 Task: Create a sub task Gather and Analyse Requirements for the task  Add support for user-generated content and comments in the project VentureTech , assign it to team member softage.9@softage.net and update the status of the sub task to  At Risk , set the priority of the sub task to Medium.
Action: Mouse moved to (50, 324)
Screenshot: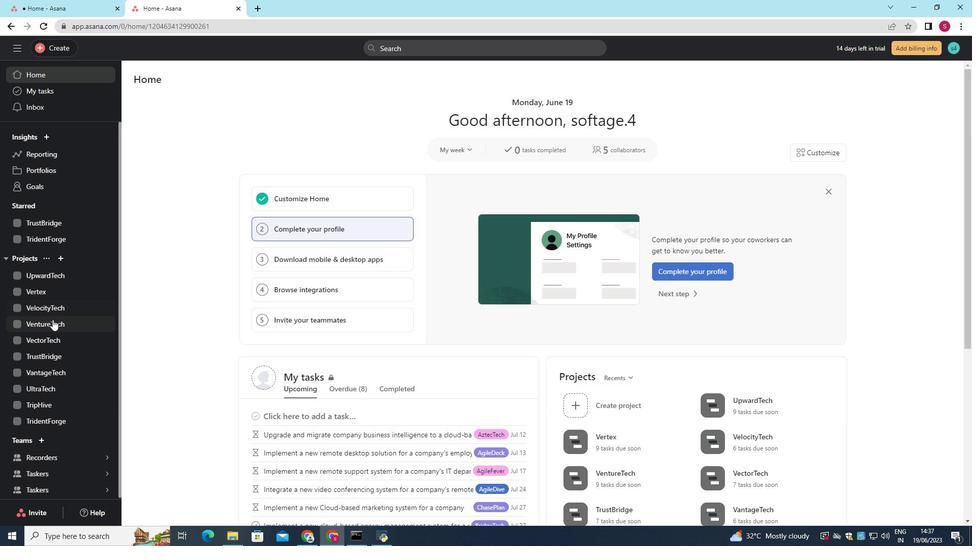 
Action: Mouse pressed left at (50, 324)
Screenshot: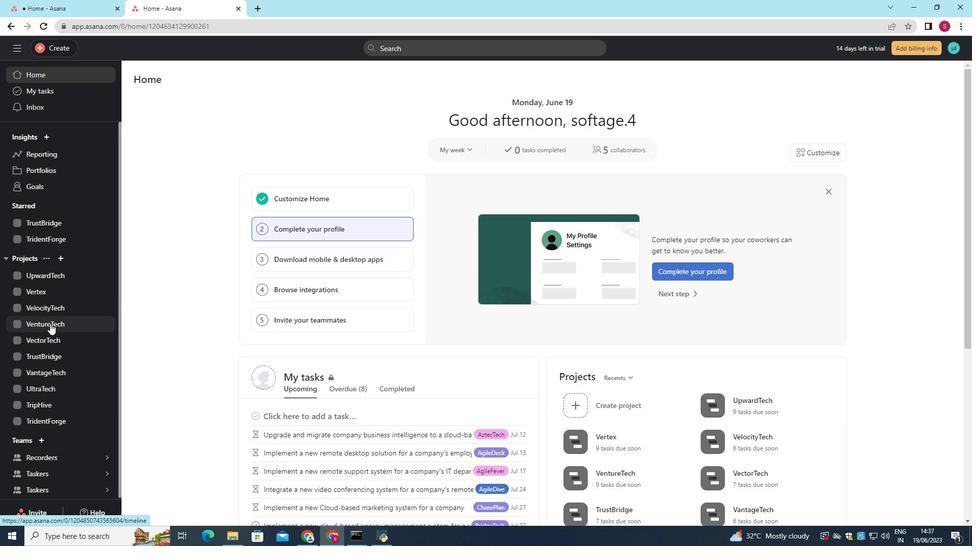 
Action: Mouse moved to (385, 258)
Screenshot: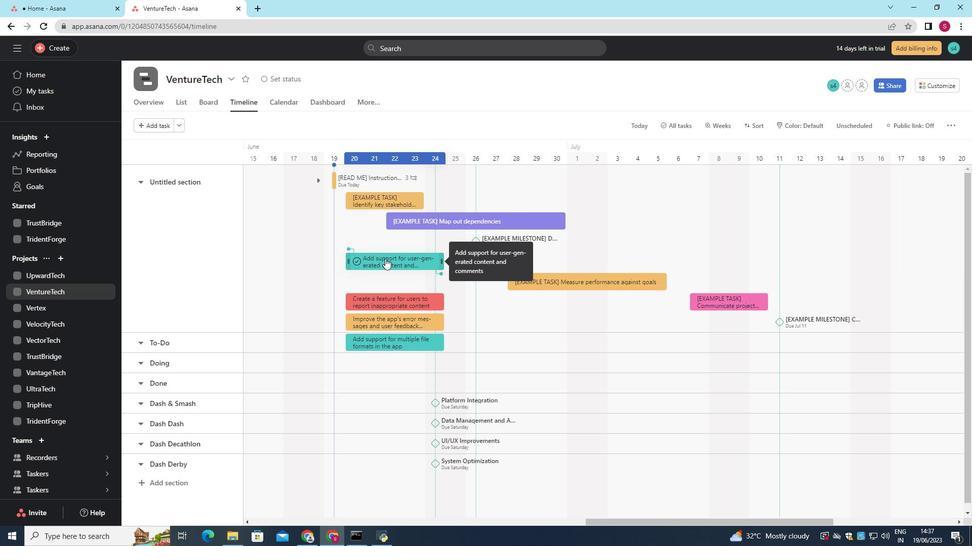 
Action: Mouse pressed left at (385, 258)
Screenshot: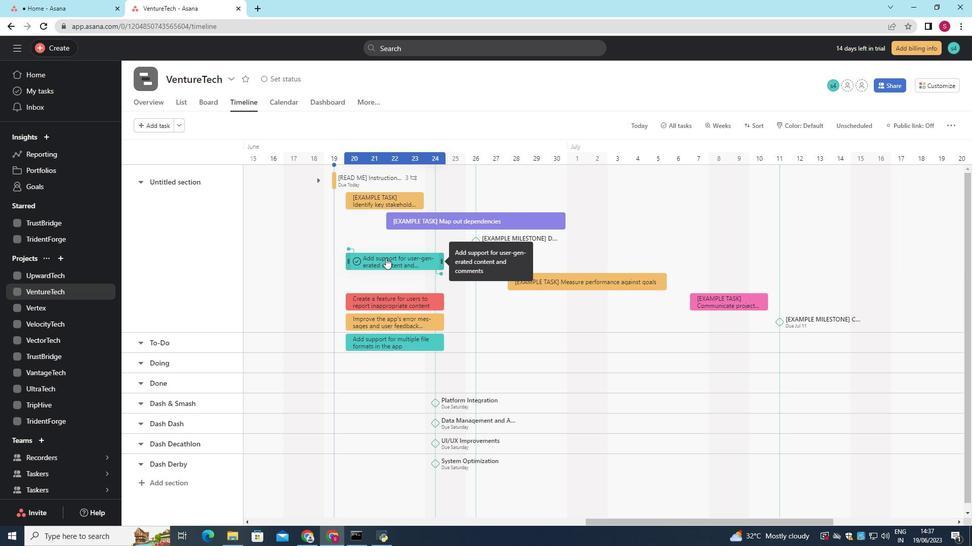 
Action: Mouse moved to (684, 356)
Screenshot: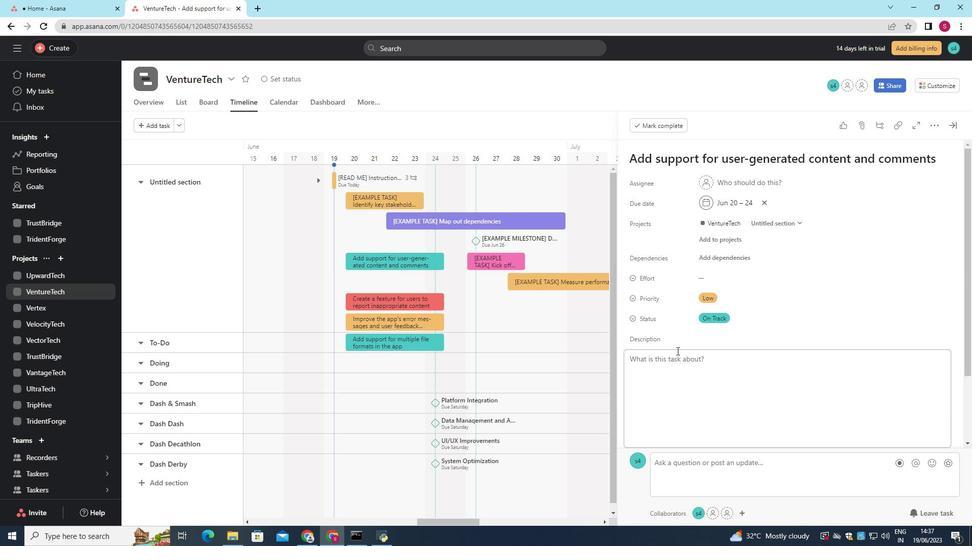 
Action: Mouse scrolled (684, 355) with delta (0, 0)
Screenshot: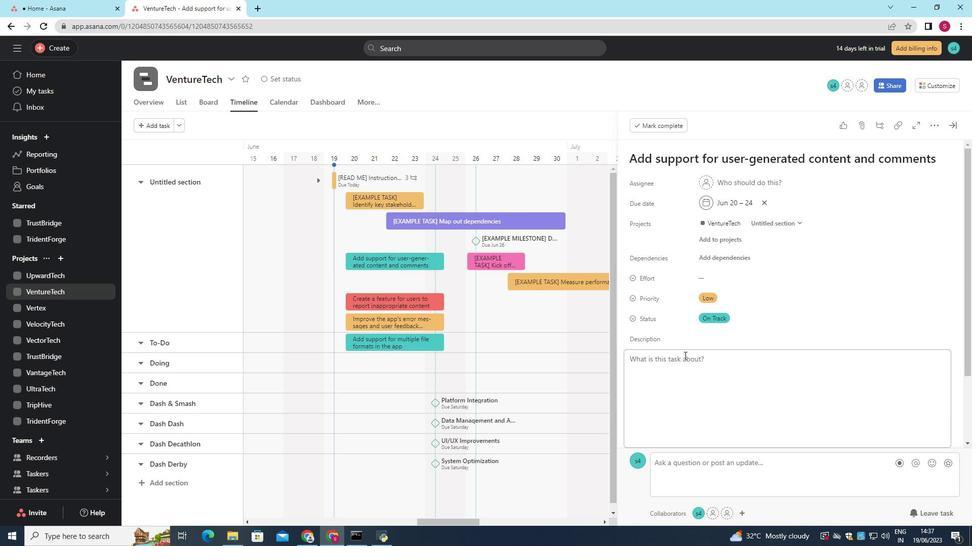 
Action: Mouse scrolled (684, 355) with delta (0, 0)
Screenshot: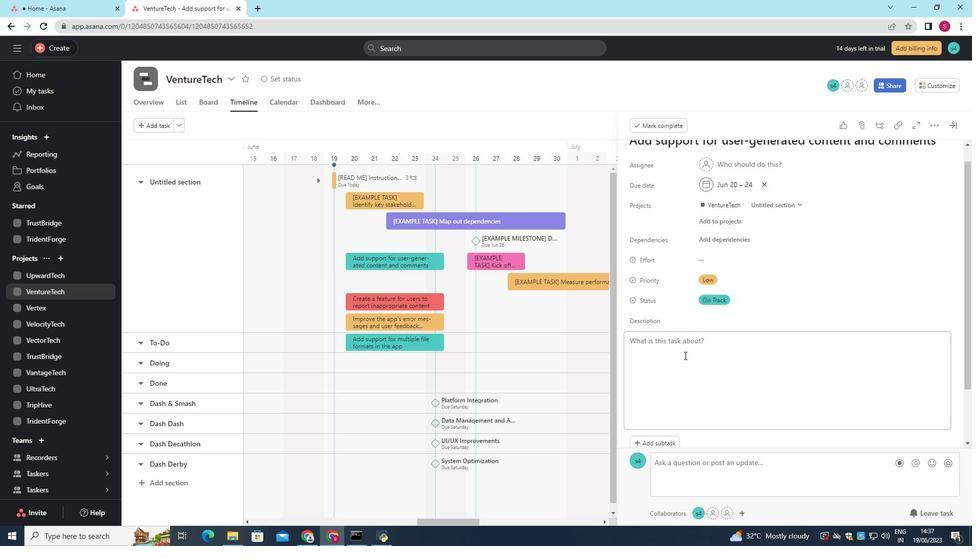 
Action: Mouse scrolled (684, 355) with delta (0, 0)
Screenshot: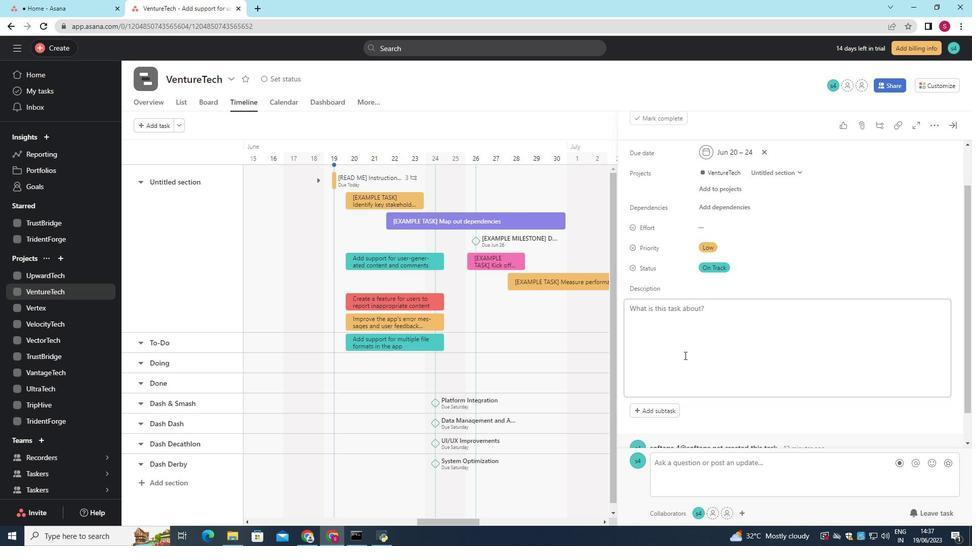 
Action: Mouse moved to (649, 373)
Screenshot: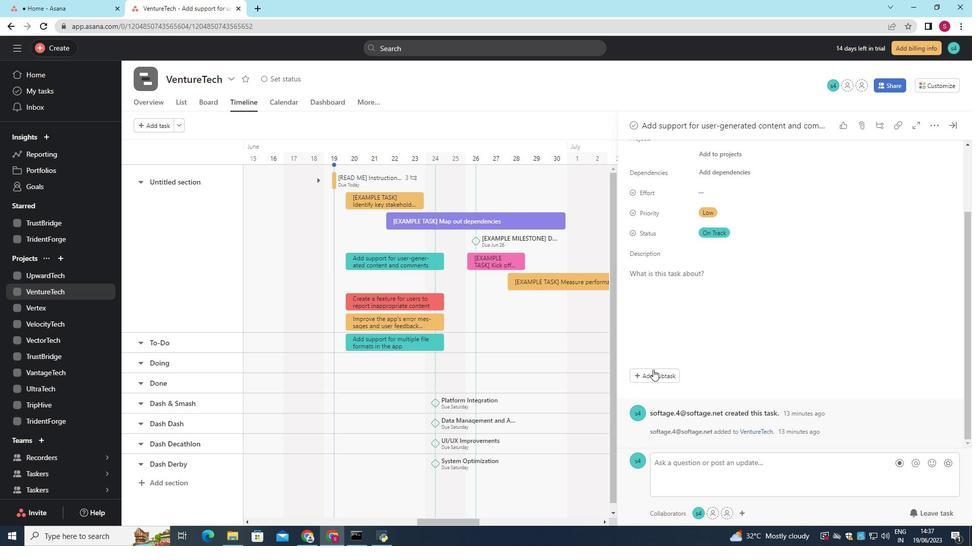 
Action: Mouse pressed left at (649, 373)
Screenshot: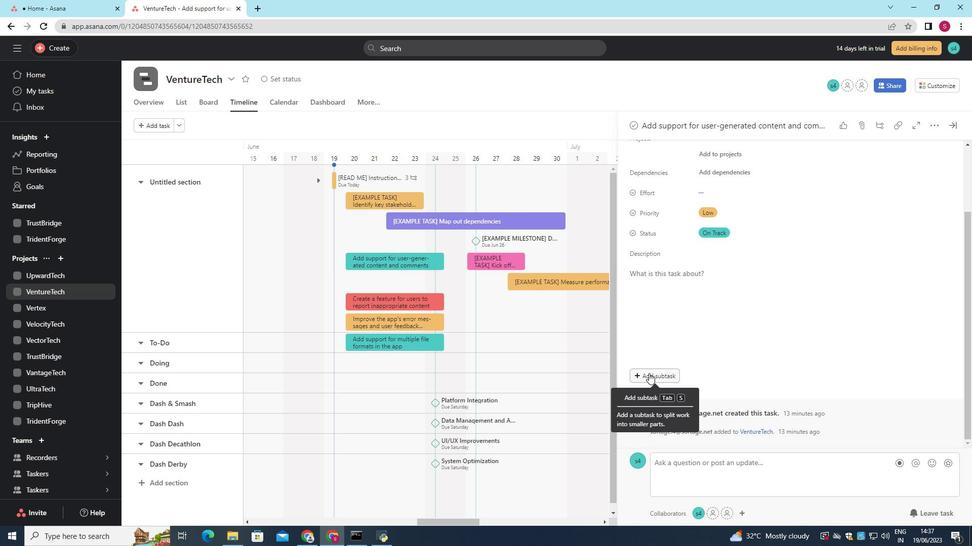 
Action: Mouse moved to (660, 368)
Screenshot: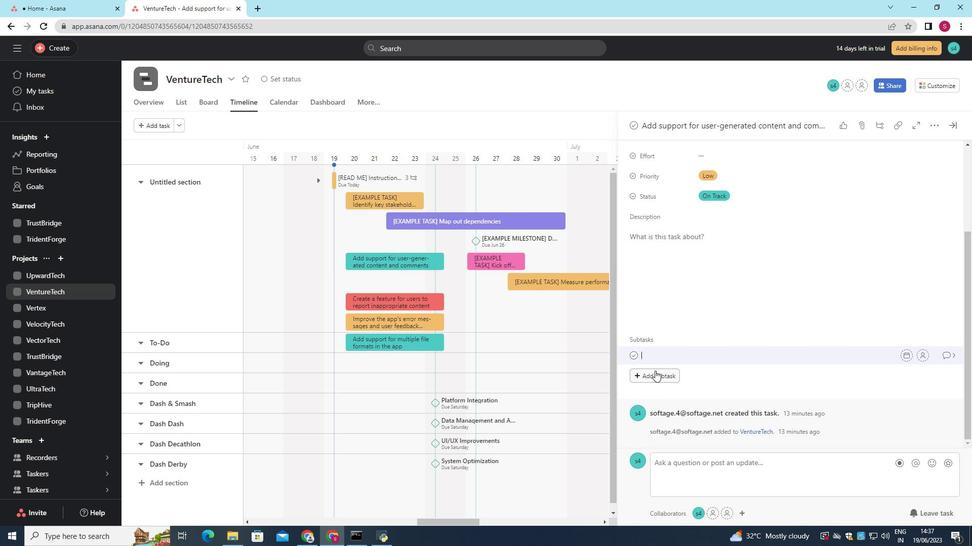 
Action: Key pressed <Key.shift>Gather<Key.space>and<Key.space><Key.shift>Analyse<Key.space><Key.shift>Requirements
Screenshot: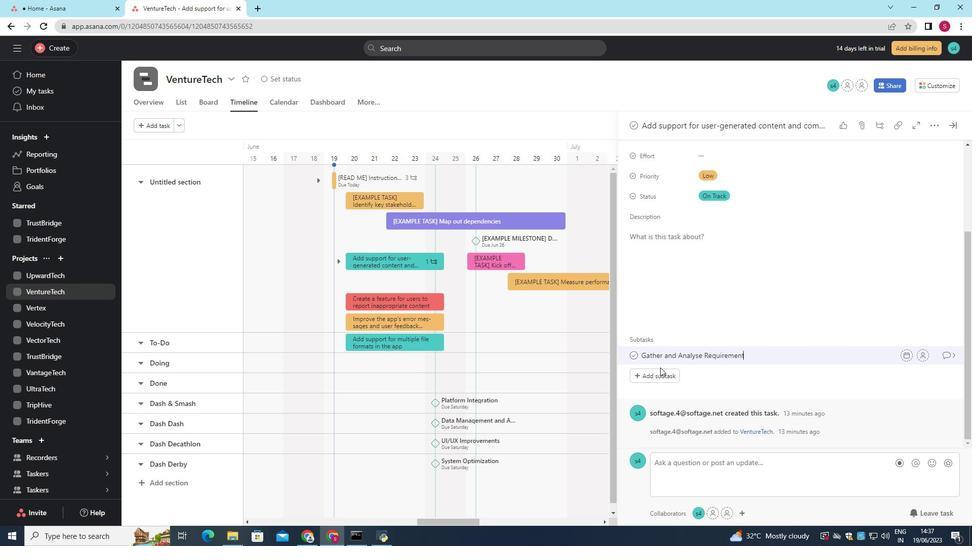 
Action: Mouse moved to (927, 357)
Screenshot: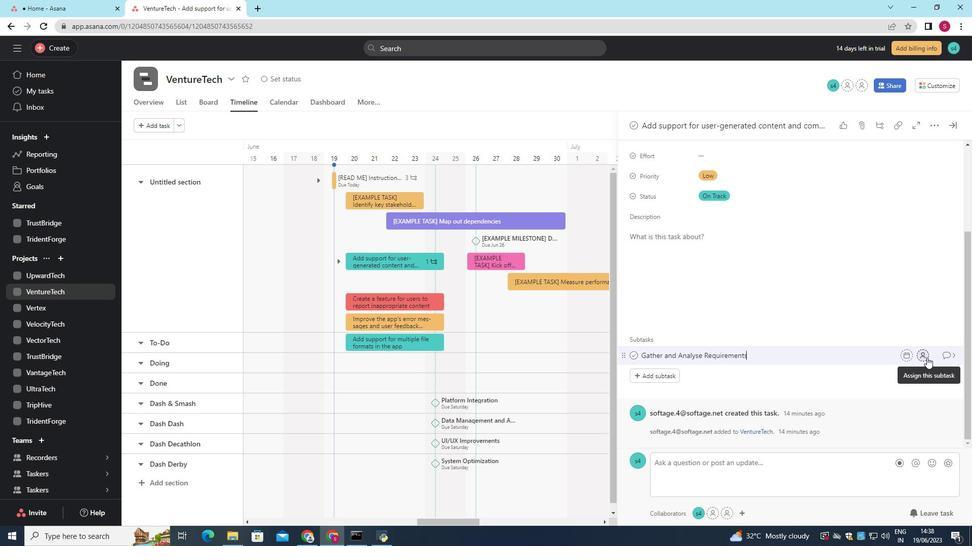 
Action: Mouse pressed left at (927, 357)
Screenshot: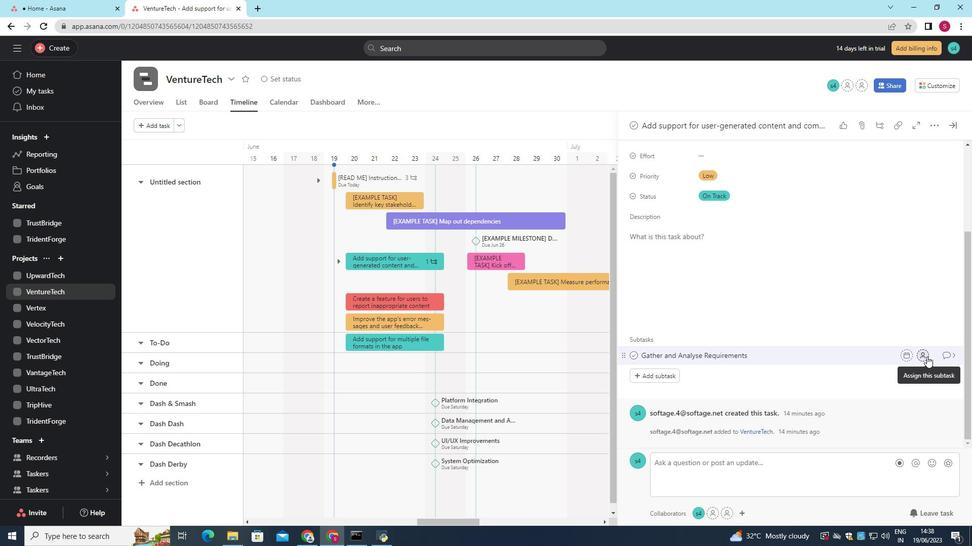 
Action: Mouse moved to (927, 356)
Screenshot: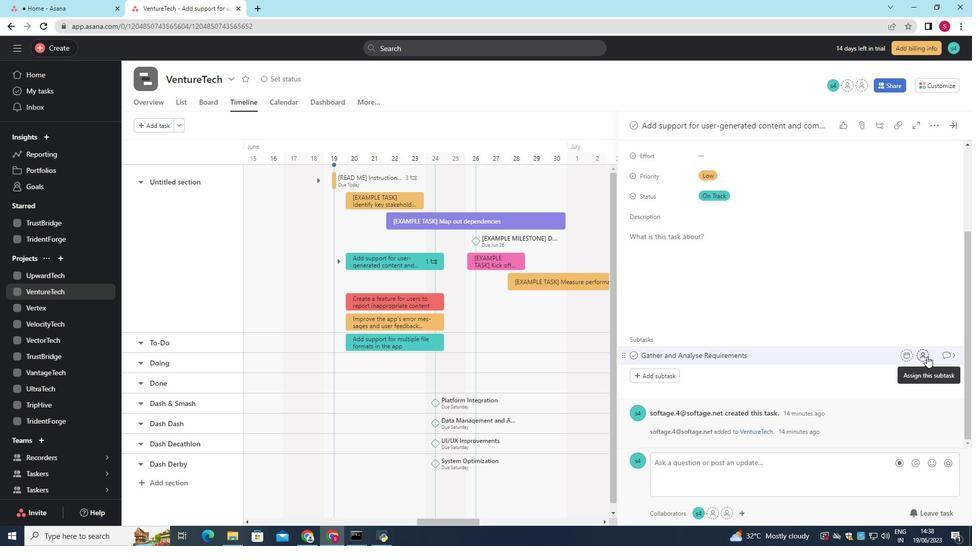 
Action: Key pressed softage.9<Key.shift>@softage.net
Screenshot: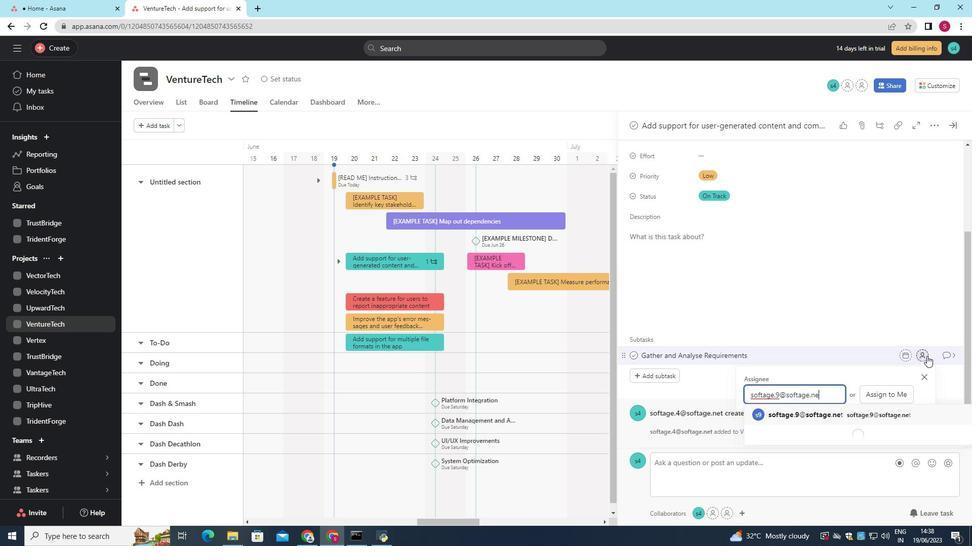 
Action: Mouse moved to (949, 356)
Screenshot: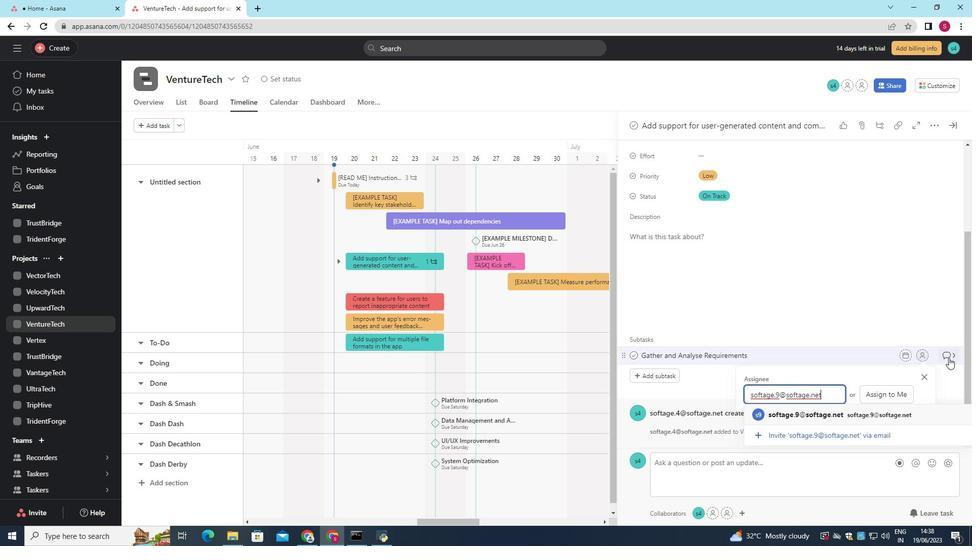 
Action: Mouse pressed left at (949, 356)
Screenshot: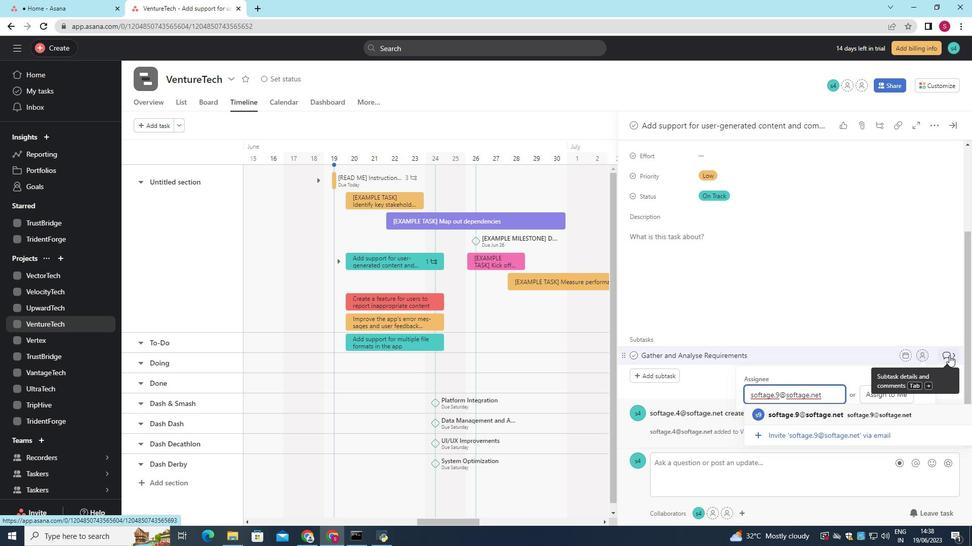 
Action: Mouse moved to (675, 266)
Screenshot: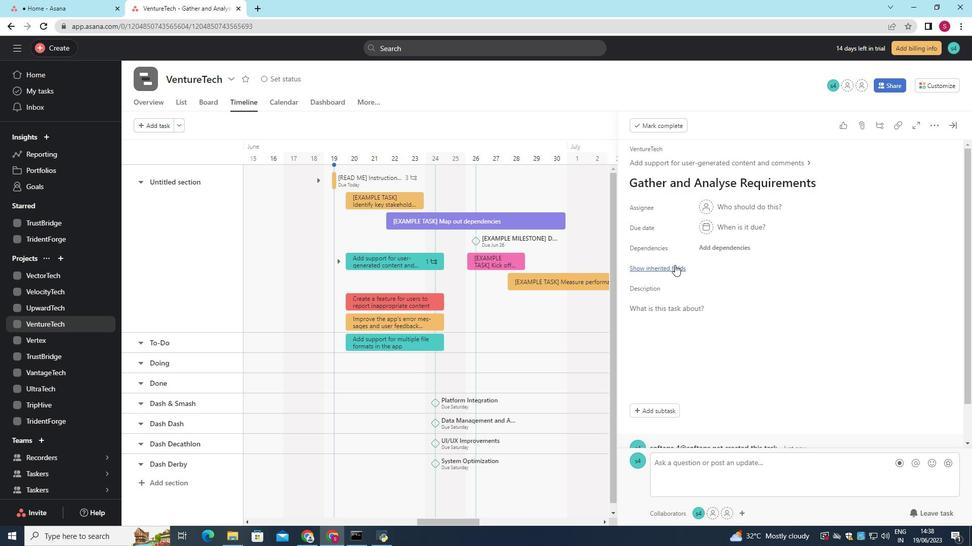 
Action: Mouse pressed left at (675, 266)
Screenshot: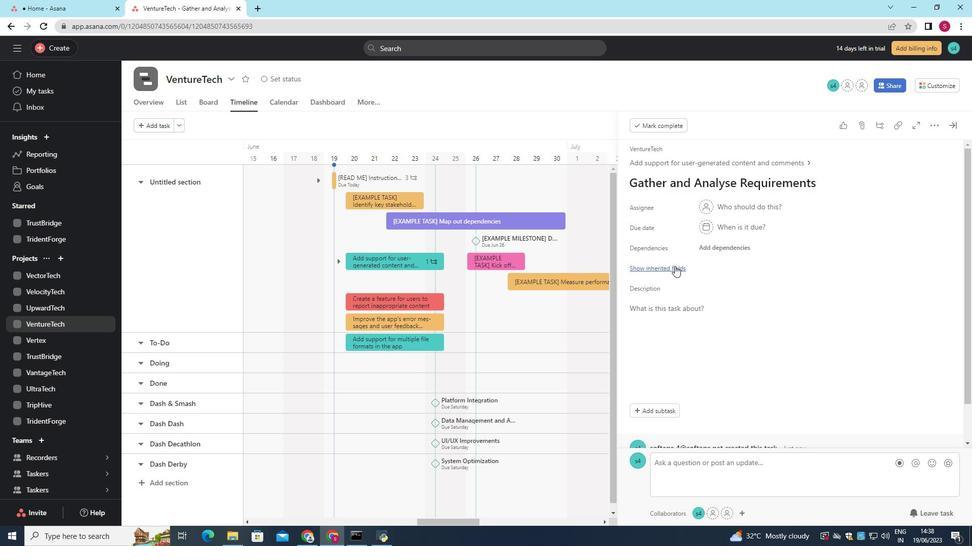 
Action: Mouse moved to (747, 331)
Screenshot: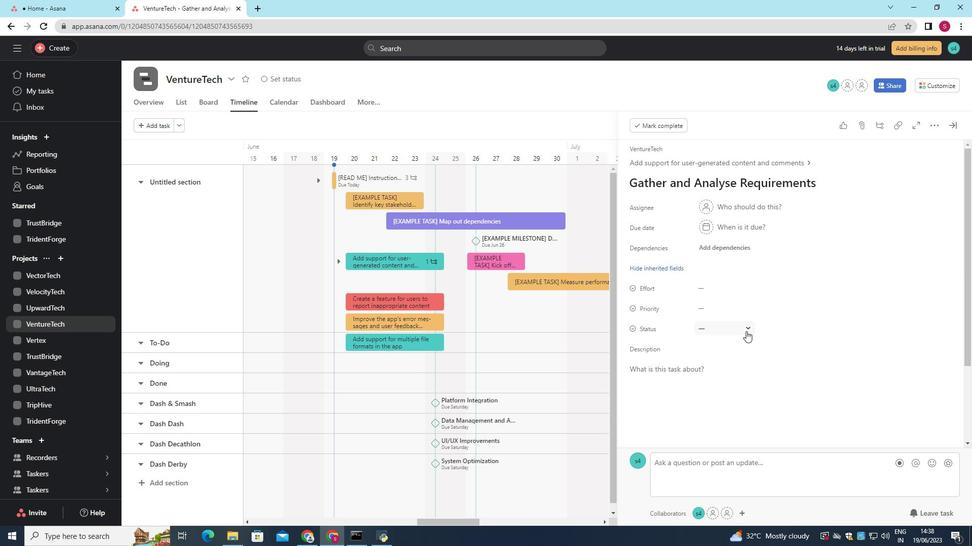 
Action: Mouse pressed left at (747, 331)
Screenshot: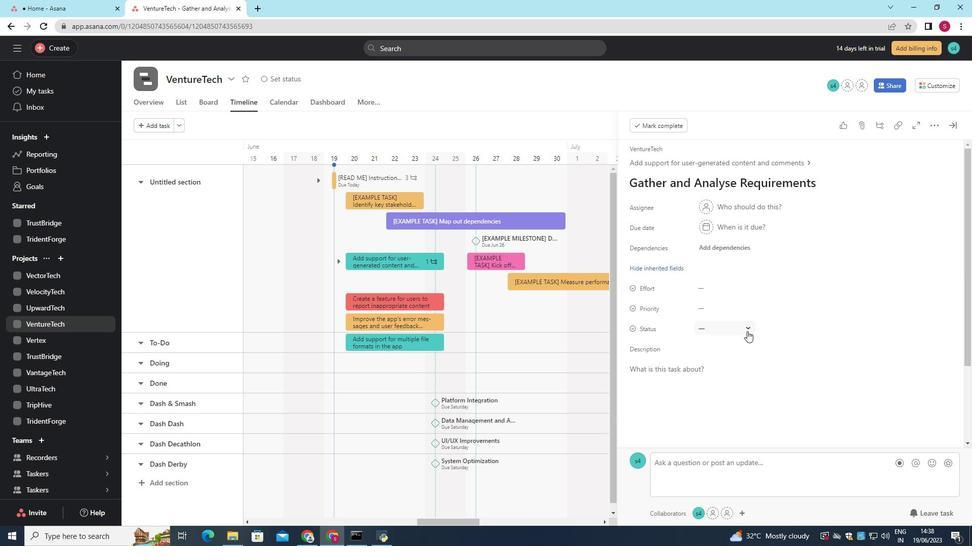 
Action: Mouse moved to (733, 381)
Screenshot: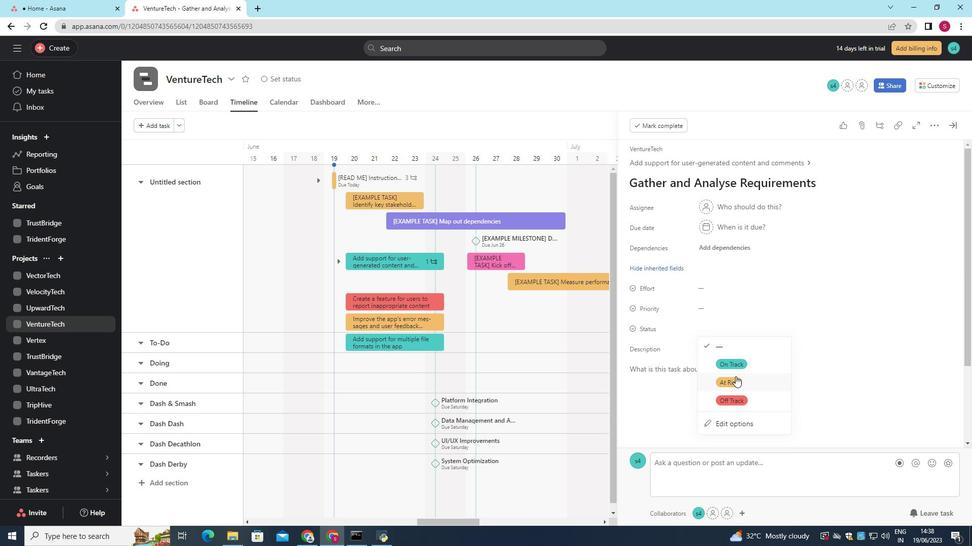 
Action: Mouse pressed left at (733, 381)
Screenshot: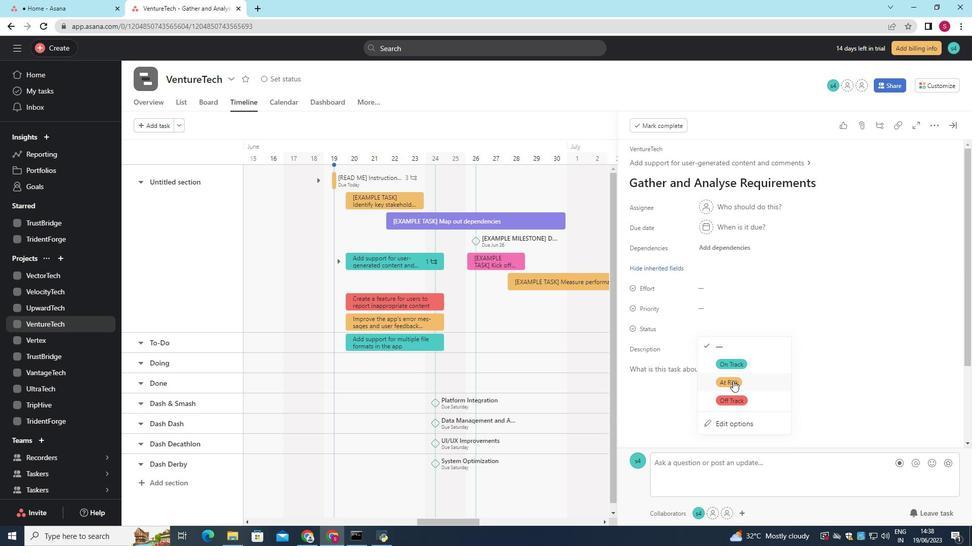 
Action: Mouse moved to (735, 307)
Screenshot: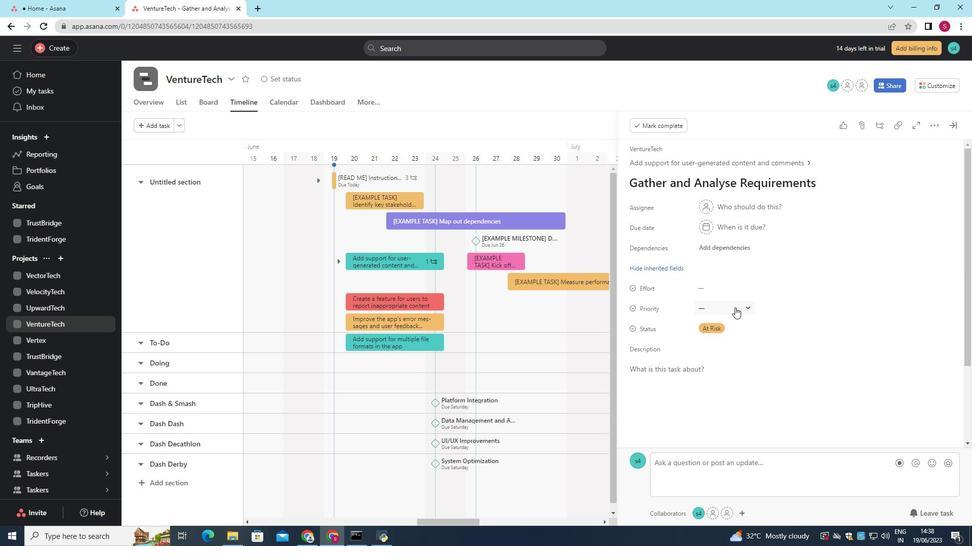 
Action: Mouse pressed left at (735, 307)
Screenshot: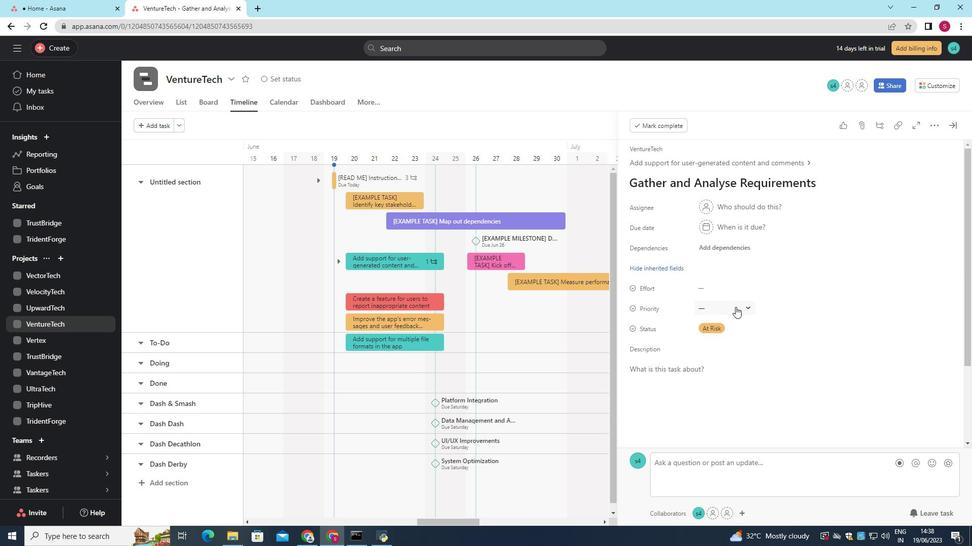 
Action: Mouse moved to (729, 359)
Screenshot: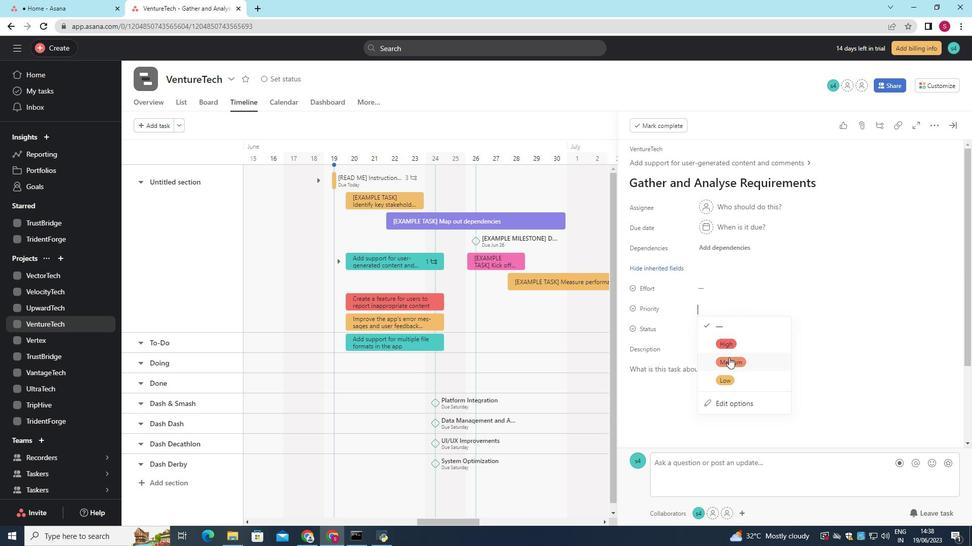 
Action: Mouse pressed left at (729, 359)
Screenshot: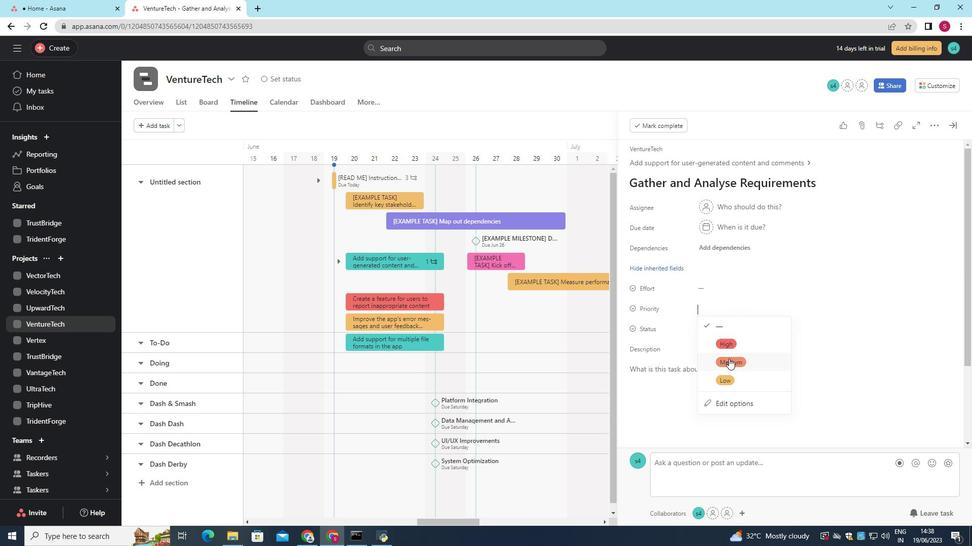 
Action: Mouse moved to (731, 359)
Screenshot: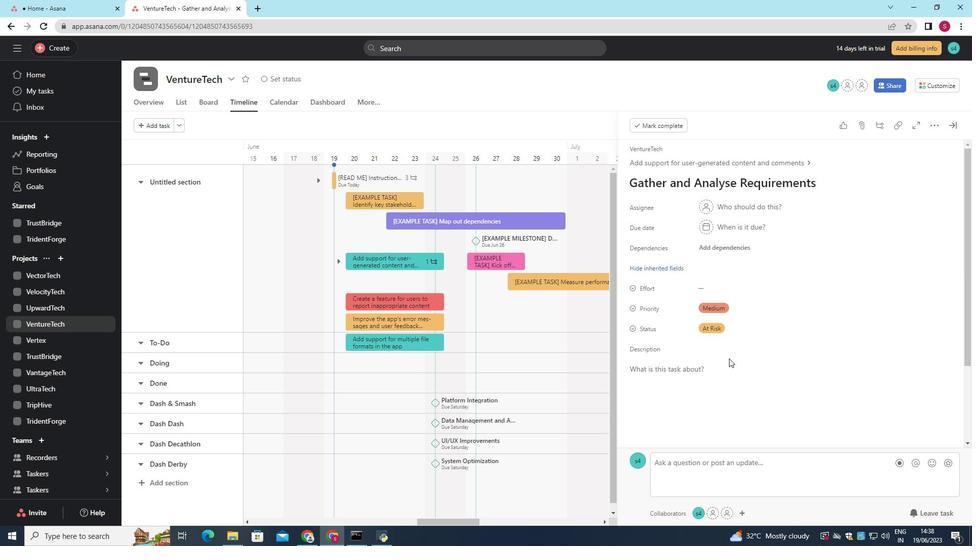 
